 Task: Create Card UI Design Concepts in Board Business Development to Workspace Human Resources. Create Card Brand Guidelines Review in Board Brand Ambassador Program Management to Workspace Human Resources. Create Card UI Design Concepts in Board Market Entry Feasibility Analysis to Workspace Human Resources
Action: Mouse moved to (948, 495)
Screenshot: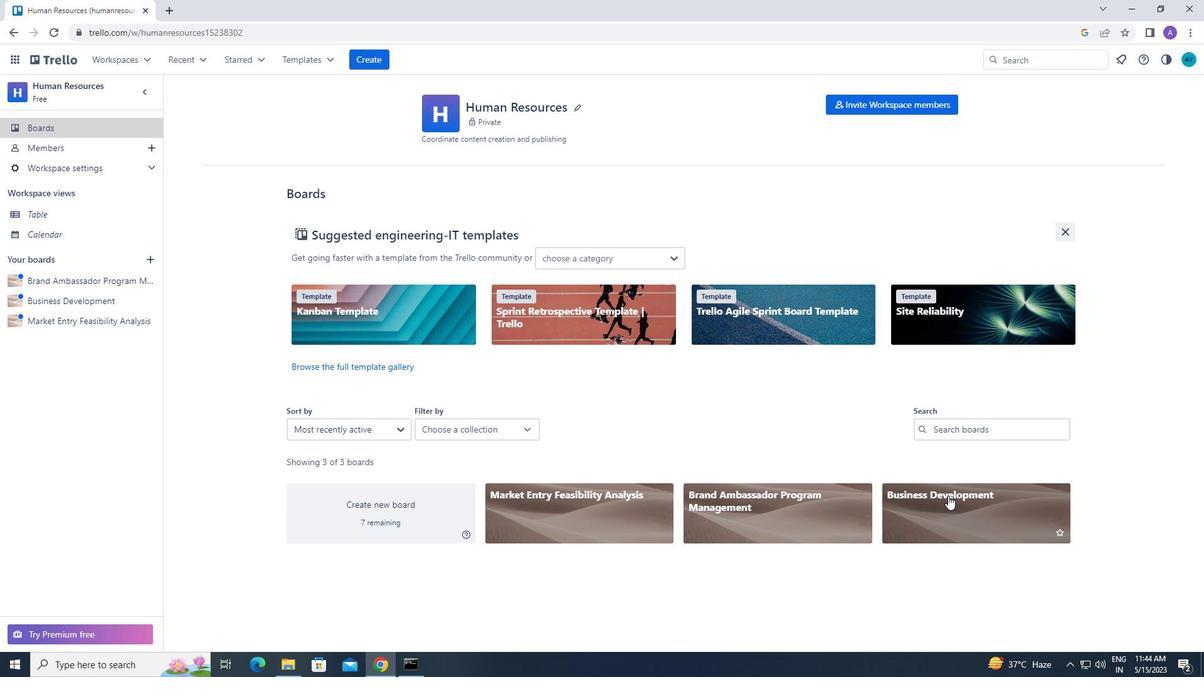 
Action: Mouse pressed left at (948, 495)
Screenshot: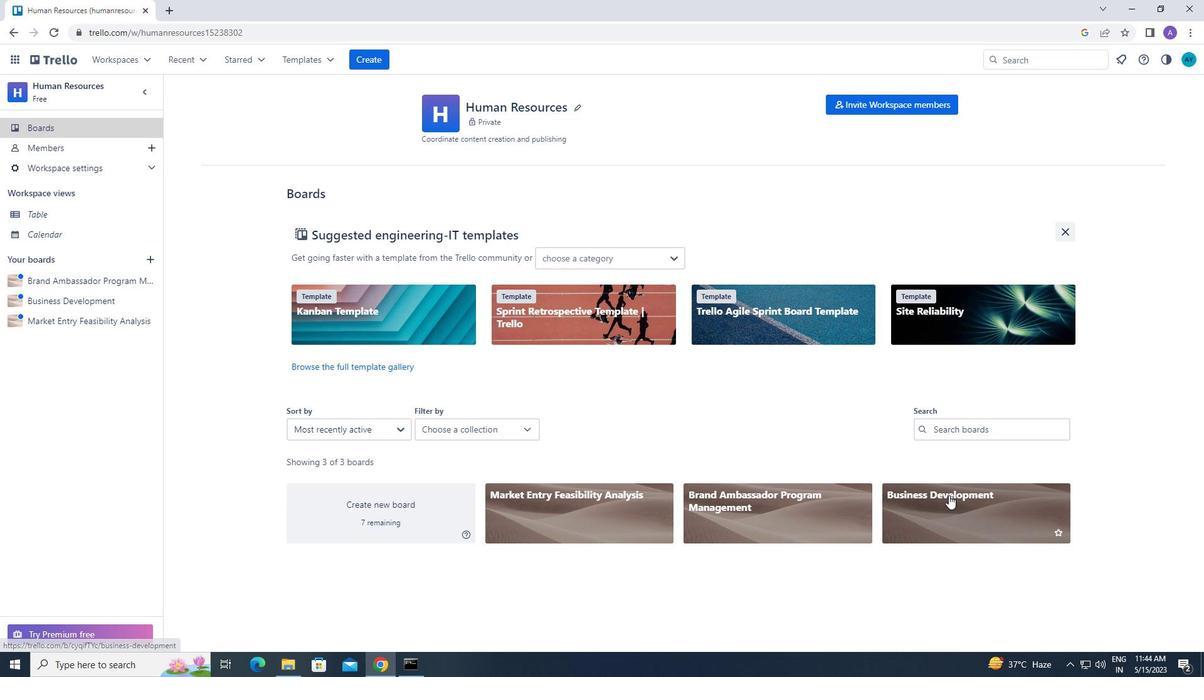 
Action: Mouse moved to (393, 162)
Screenshot: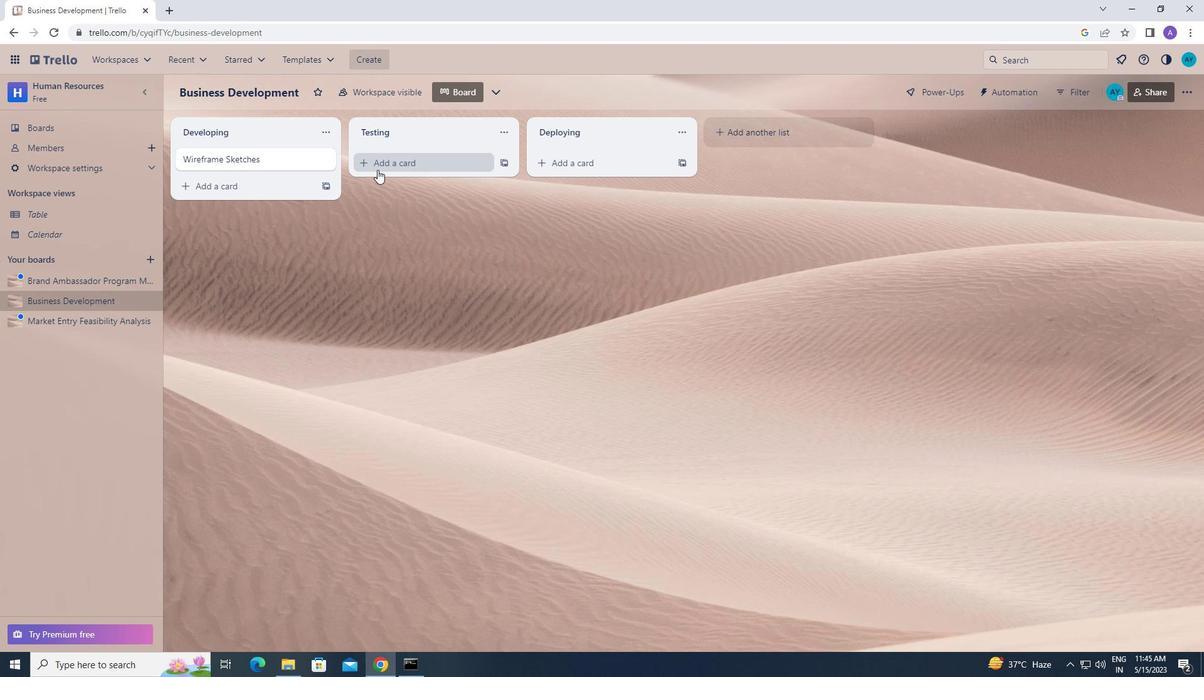 
Action: Mouse pressed left at (393, 162)
Screenshot: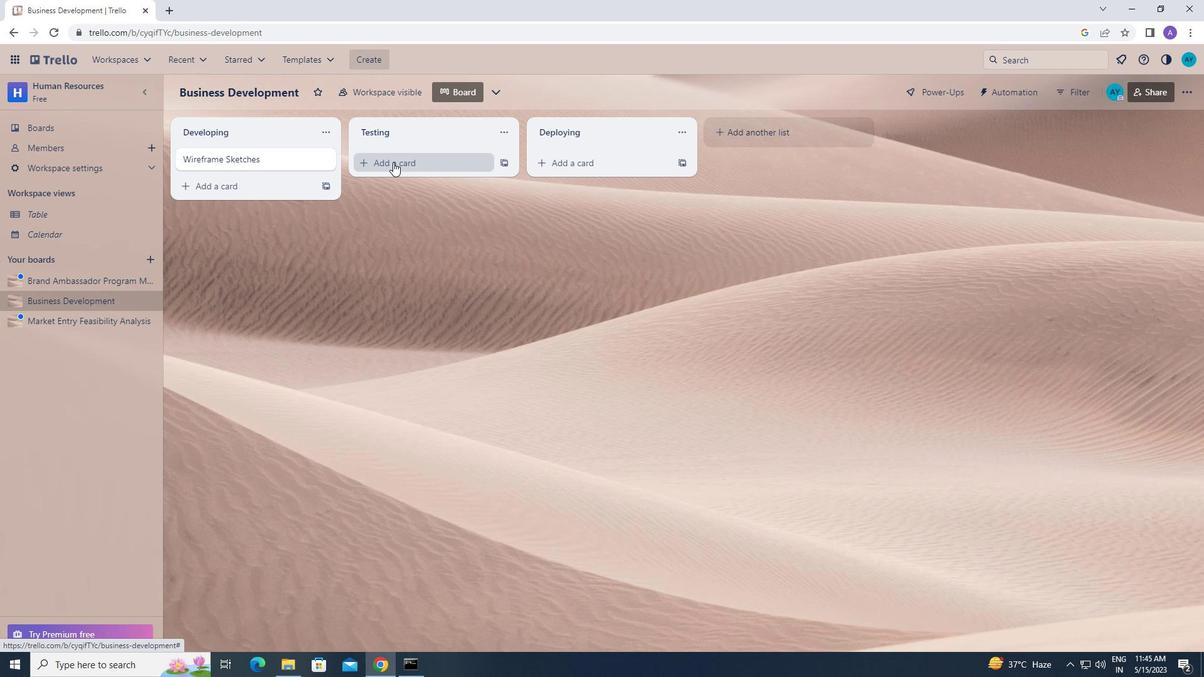 
Action: Mouse pressed left at (393, 162)
Screenshot: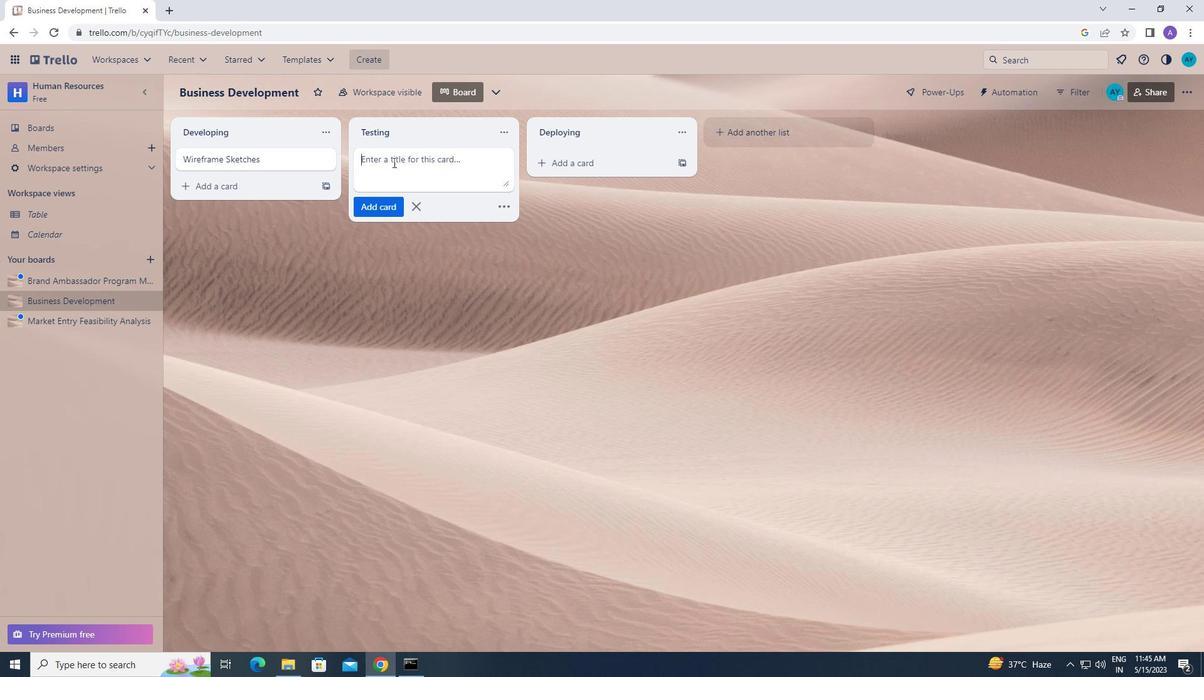 
Action: Key pressed <Key.caps_lock><Key.caps_lock>ui<Key.space>d<Key.caps_lock>esign
Screenshot: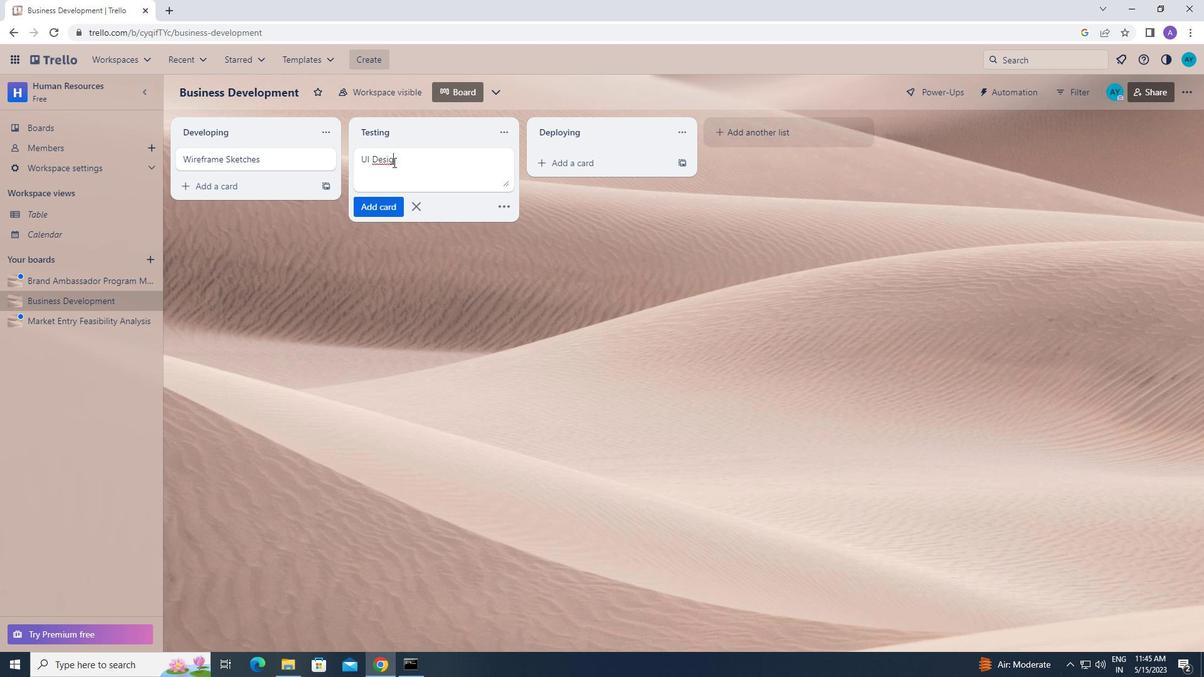 
Action: Mouse moved to (198, 286)
Screenshot: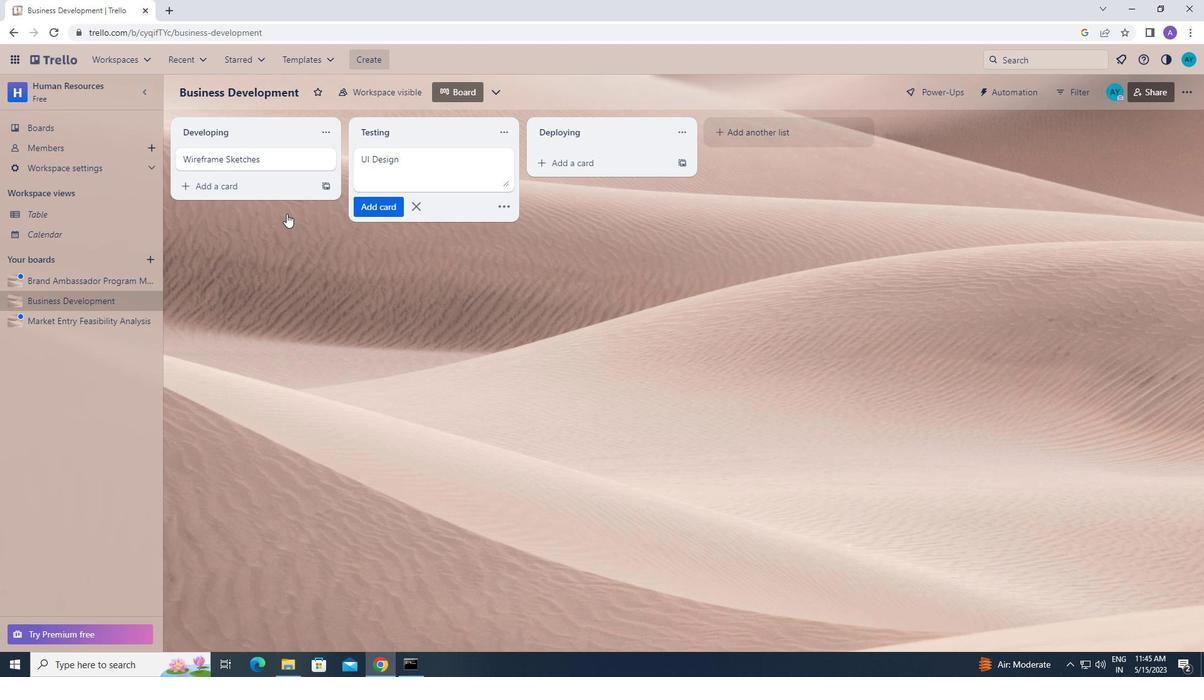 
Action: Key pressed <Key.space><Key.caps_lock>c<Key.caps_lock>oncepts<Key.enter>
Screenshot: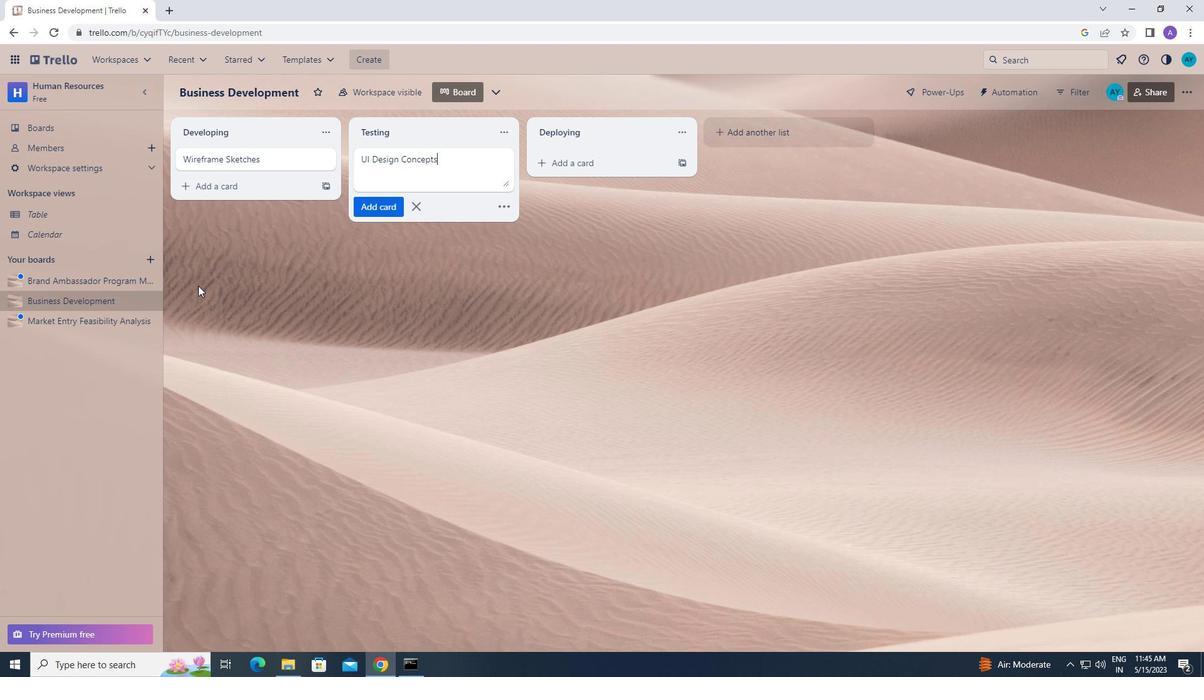 
Action: Mouse moved to (112, 52)
Screenshot: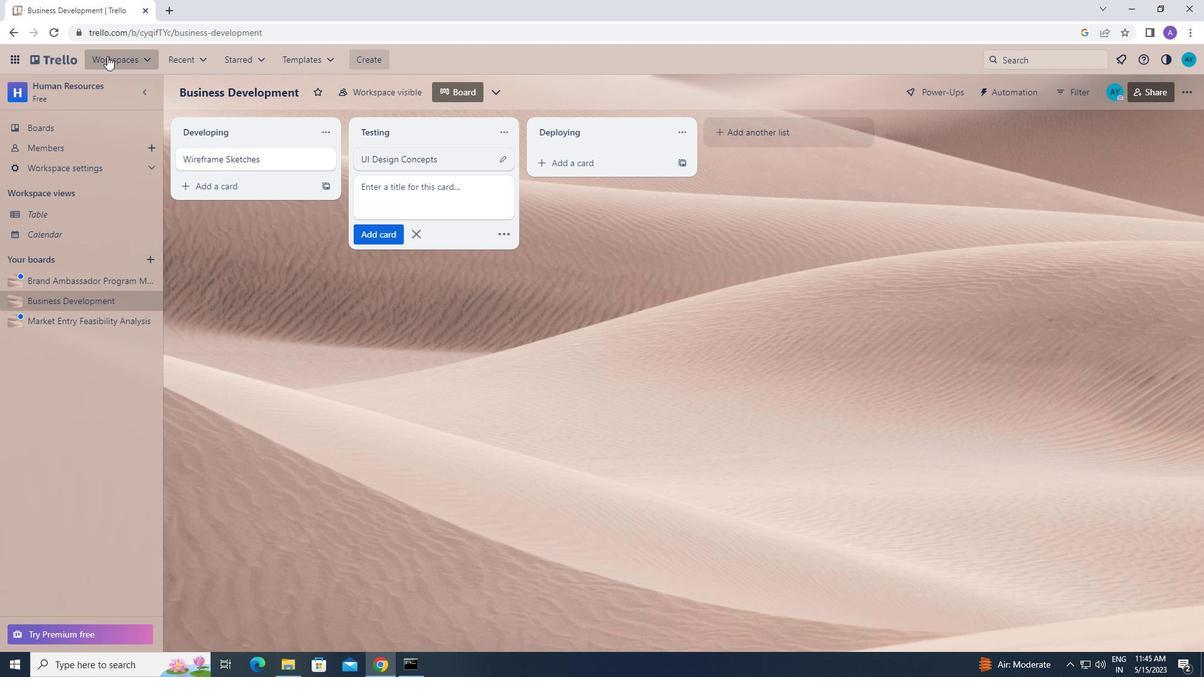 
Action: Mouse pressed left at (112, 52)
Screenshot: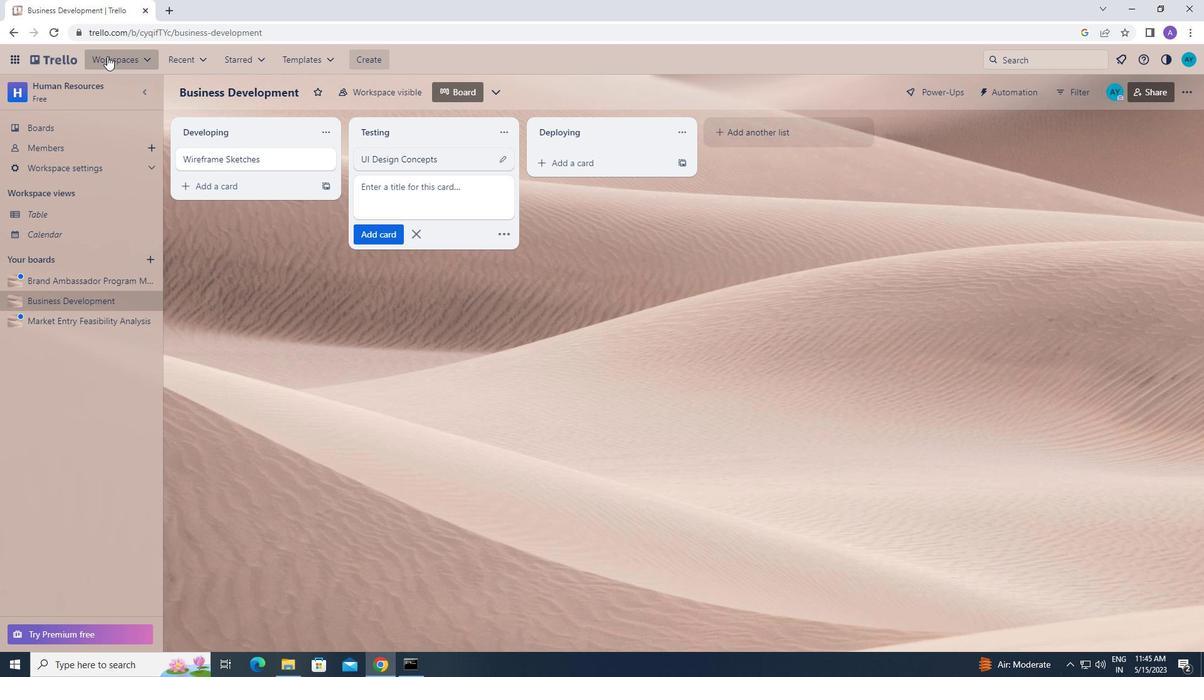 
Action: Mouse moved to (154, 430)
Screenshot: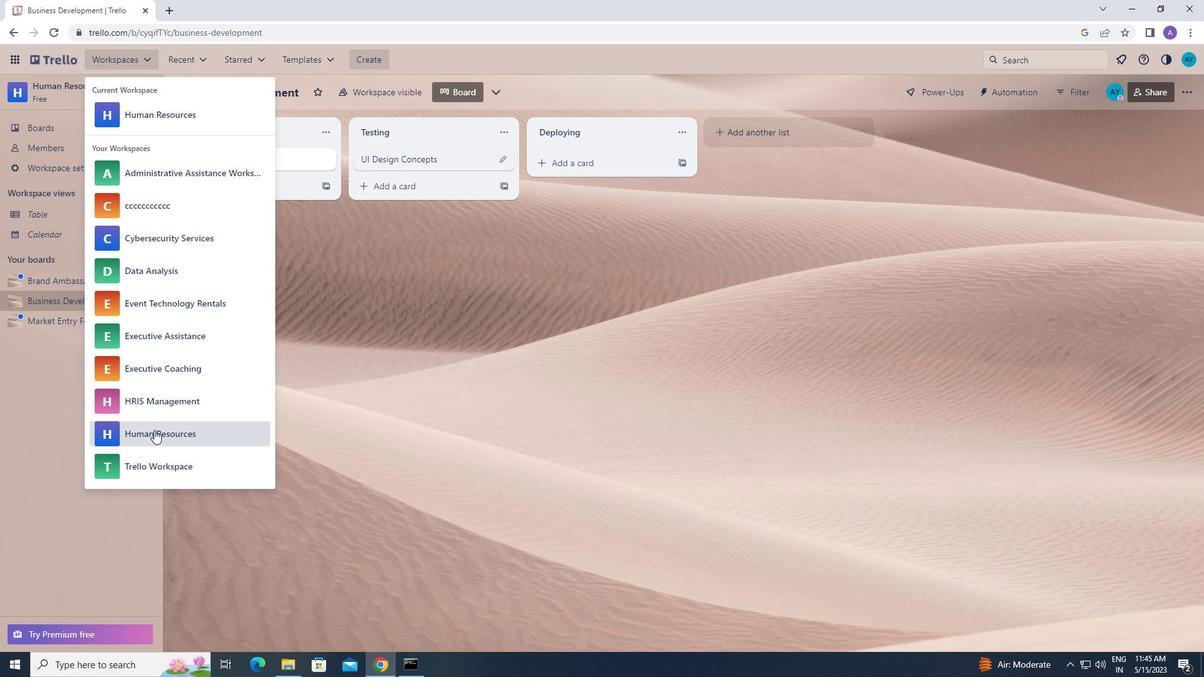 
Action: Mouse pressed left at (154, 430)
Screenshot: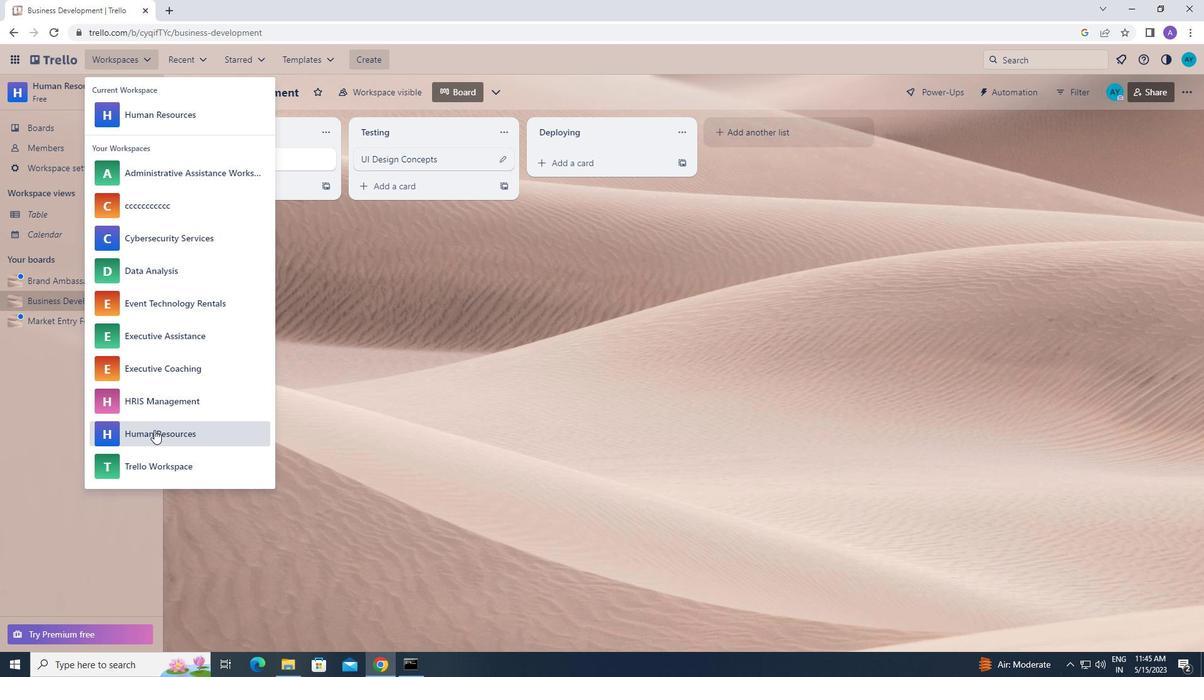 
Action: Mouse moved to (918, 501)
Screenshot: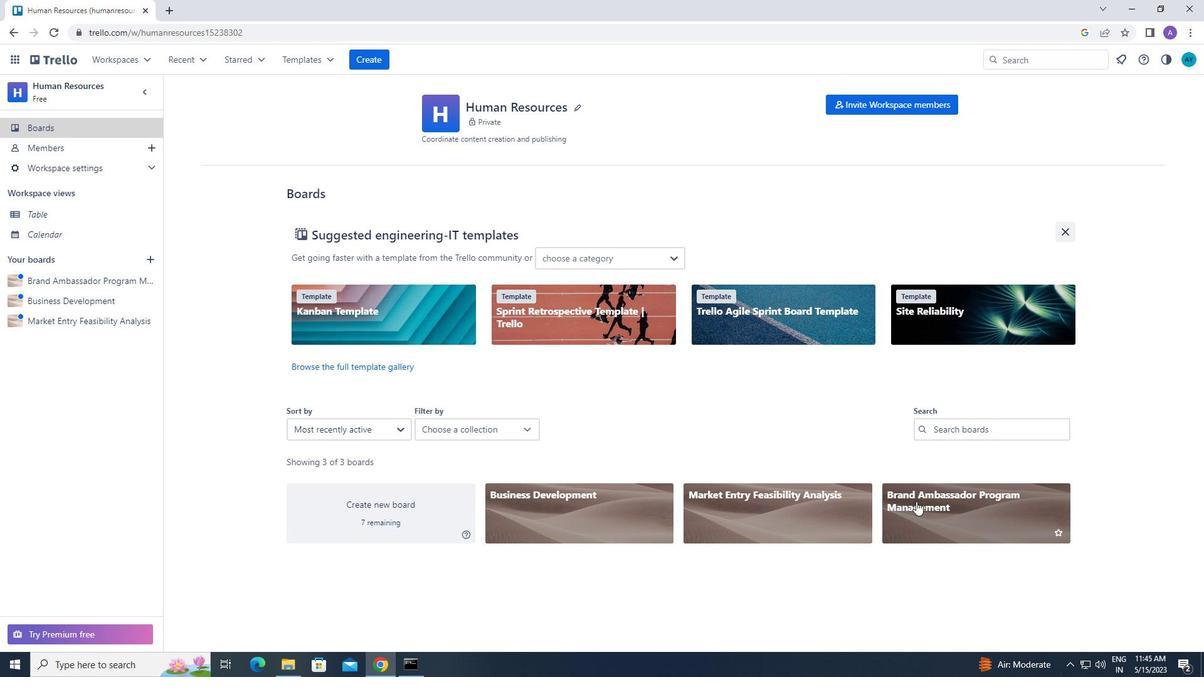 
Action: Mouse pressed left at (918, 501)
Screenshot: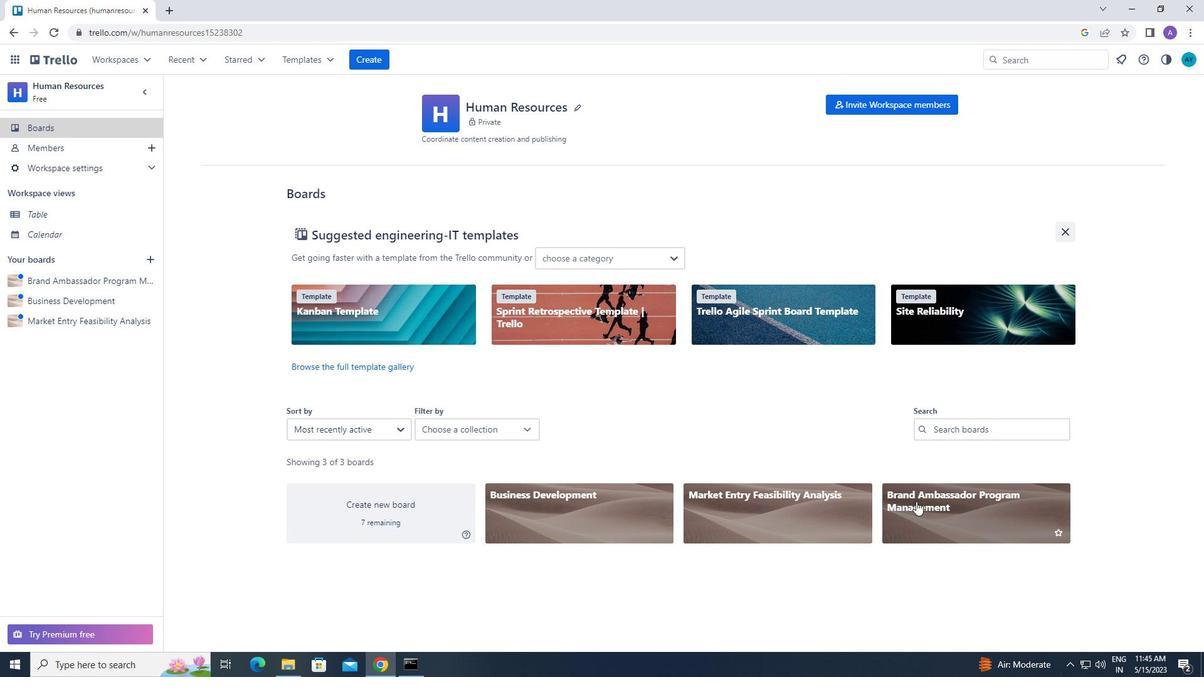
Action: Mouse moved to (423, 162)
Screenshot: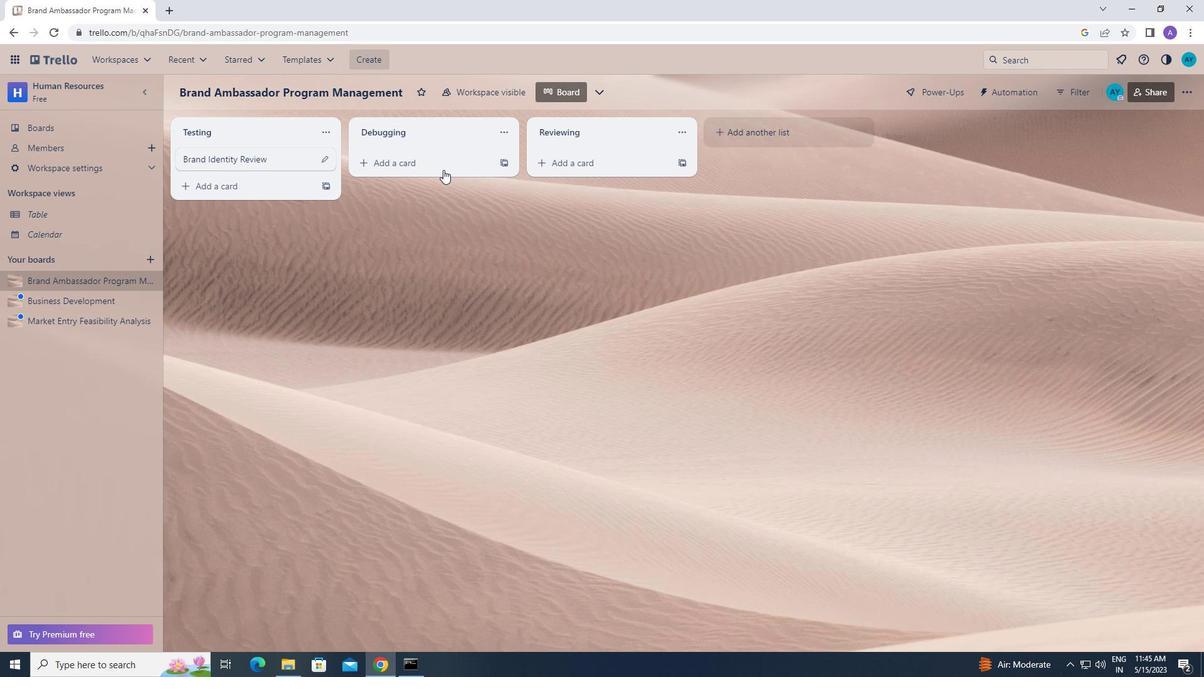 
Action: Mouse pressed left at (423, 162)
Screenshot: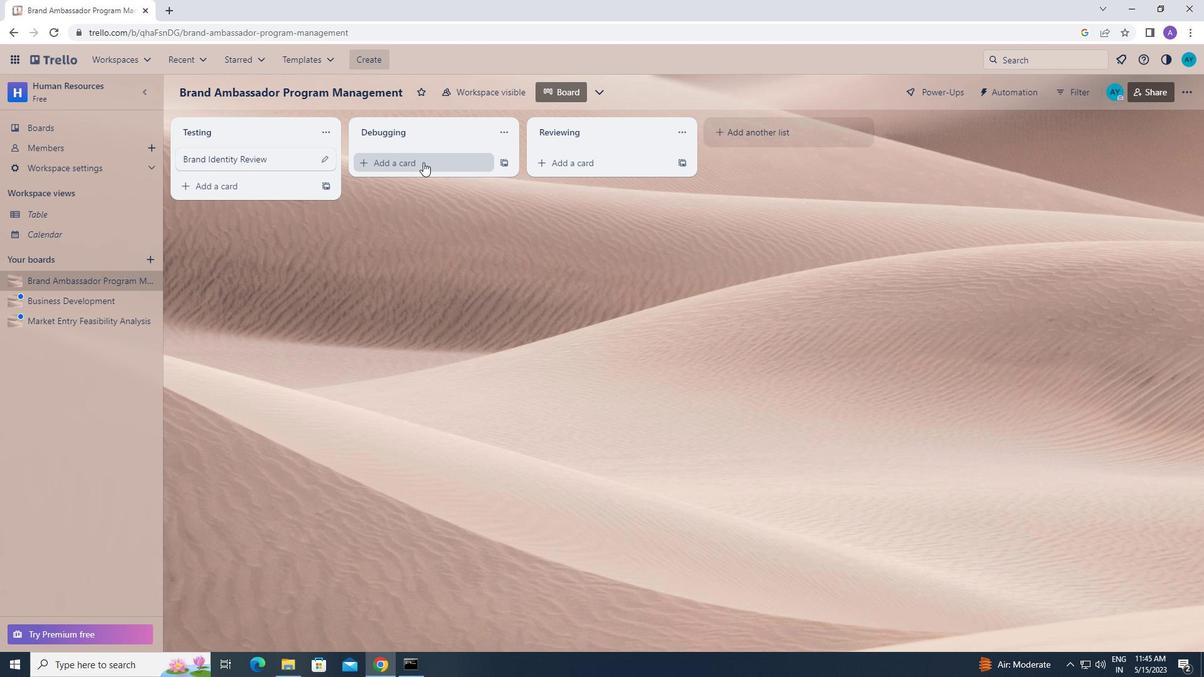 
Action: Mouse moved to (421, 168)
Screenshot: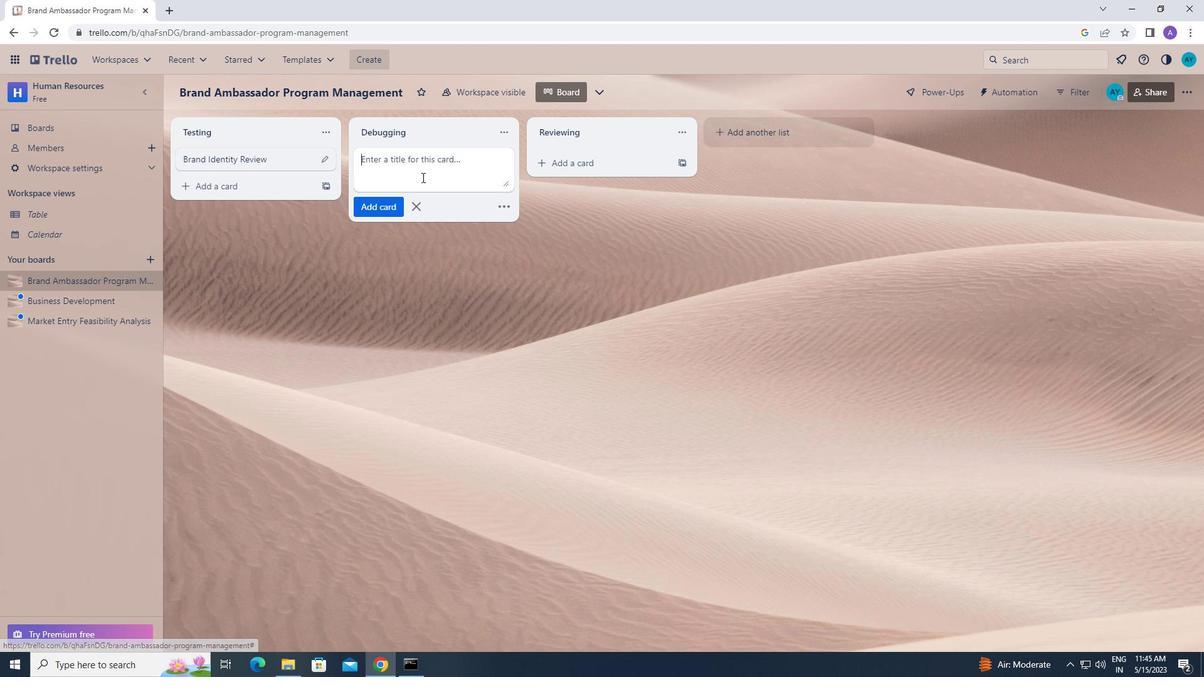 
Action: Mouse pressed left at (421, 168)
Screenshot: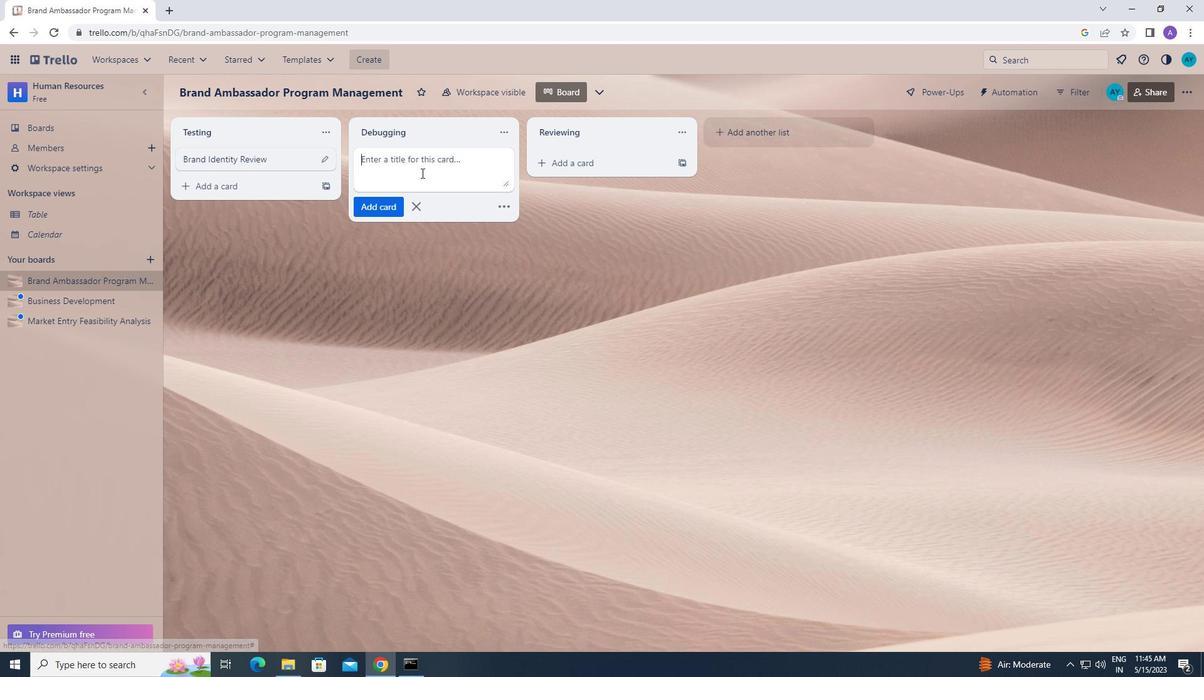 
Action: Key pressed <Key.caps_lock>b<Key.caps_lock>rand<Key.space><Key.caps_lock>g<Key.caps_lock>uidelines<Key.space><Key.caps_lock>r<Key.caps_lock>e
Screenshot: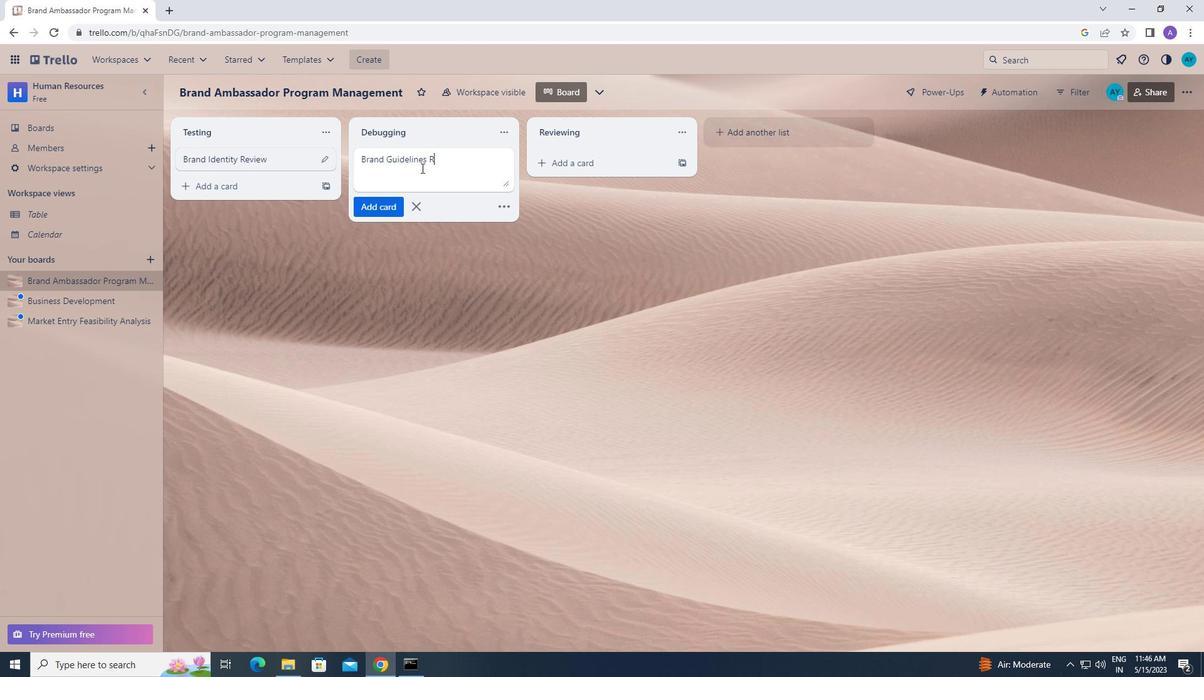 
Action: Mouse moved to (548, 183)
Screenshot: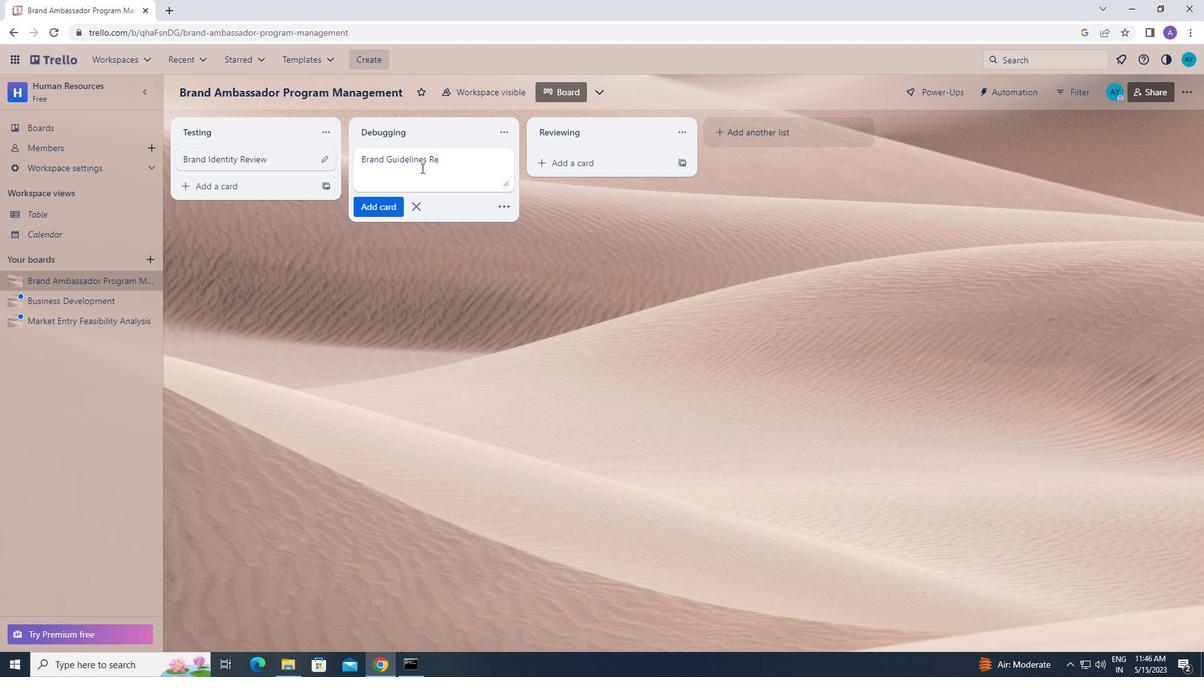 
Action: Key pressed view<Key.enter>
Screenshot: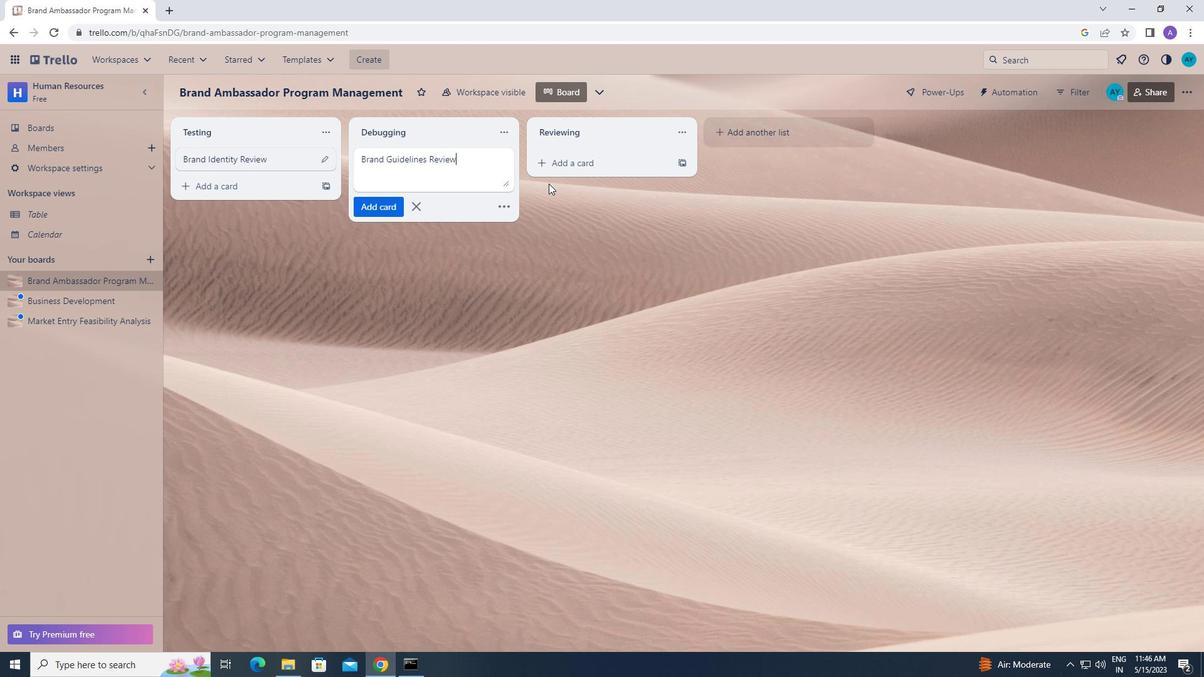 
Action: Mouse moved to (113, 57)
Screenshot: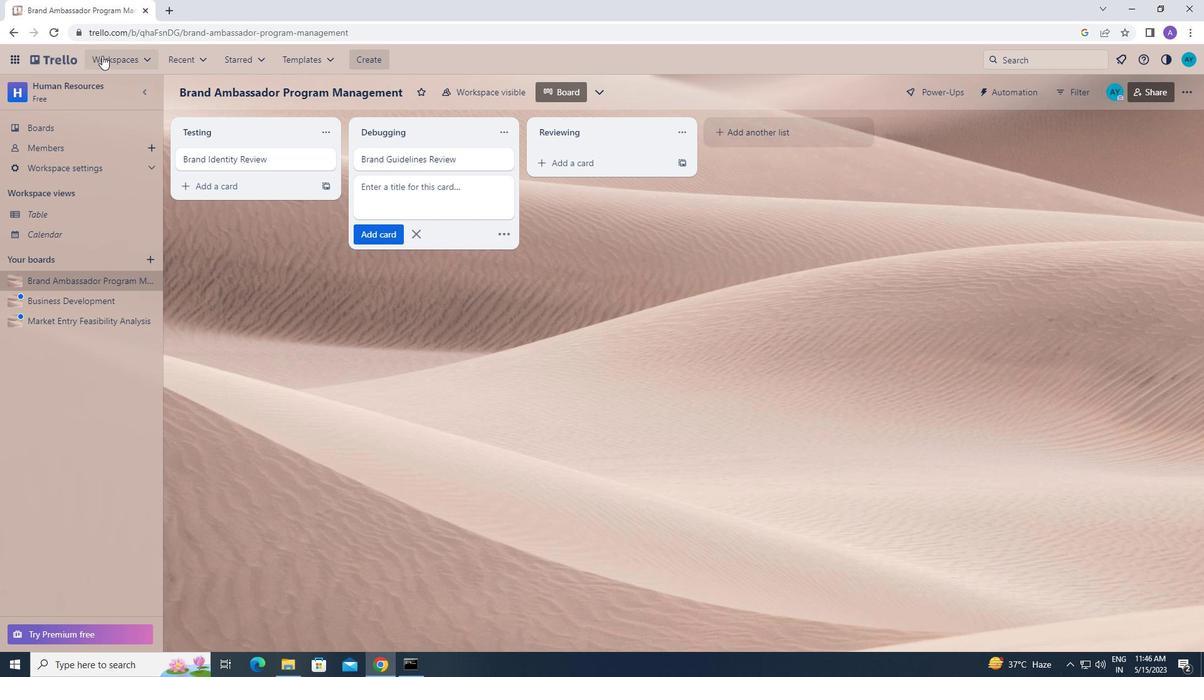 
Action: Mouse pressed left at (113, 57)
Screenshot: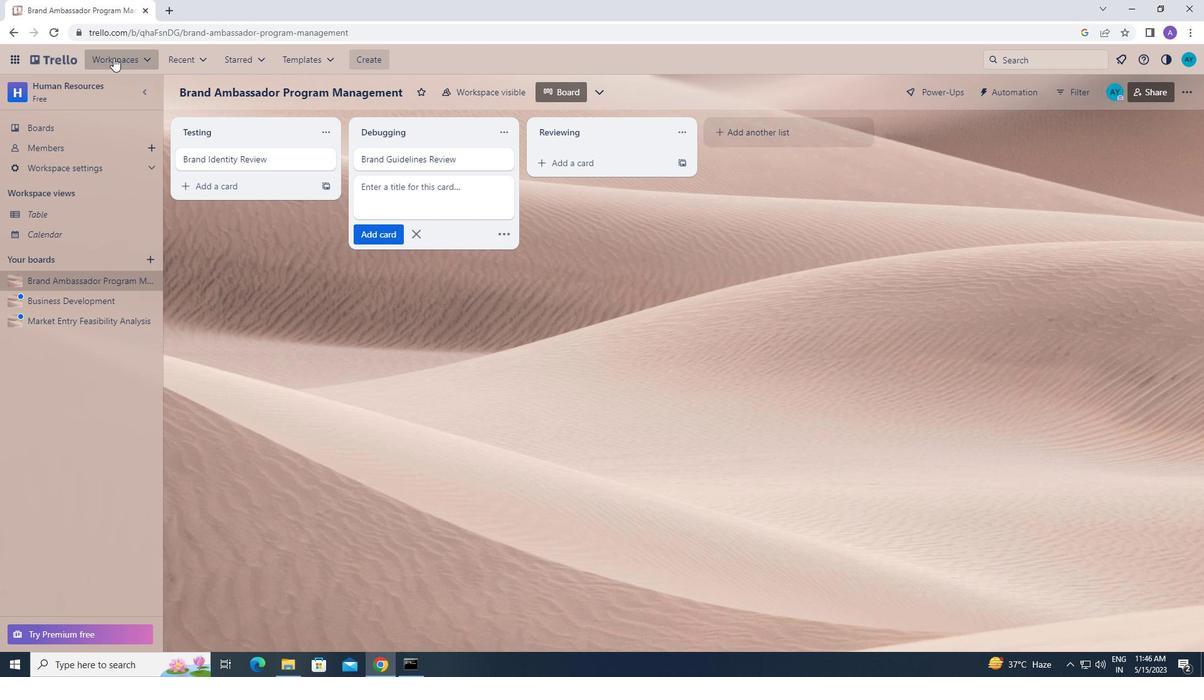 
Action: Mouse moved to (183, 429)
Screenshot: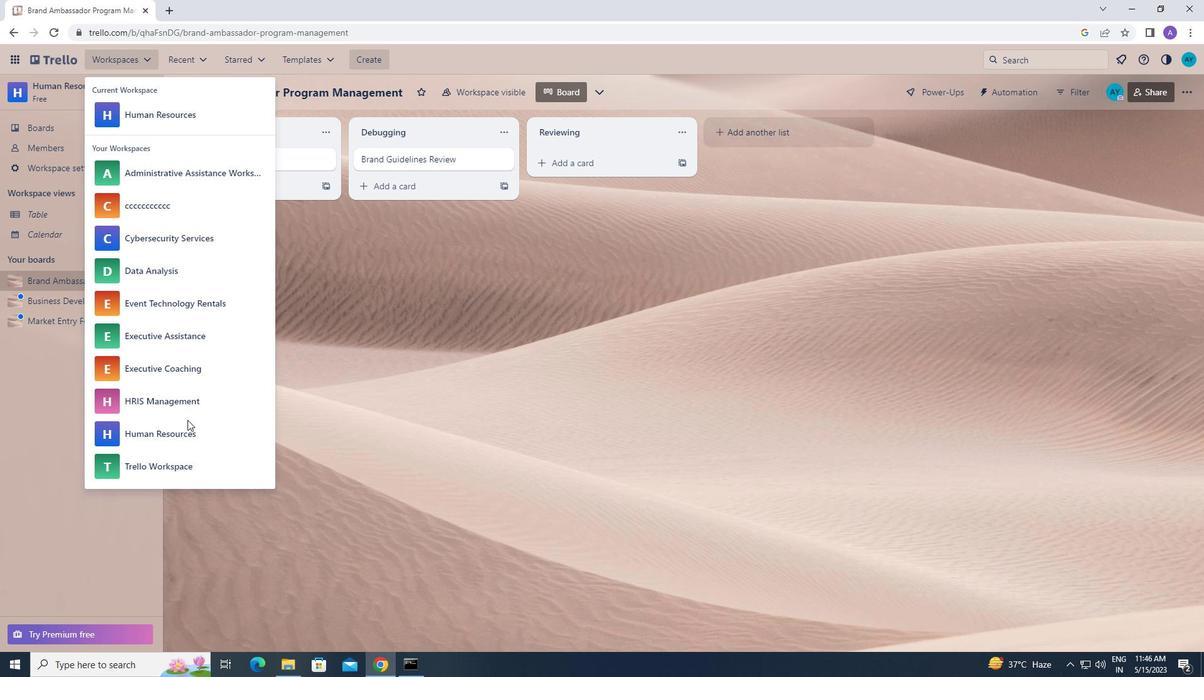 
Action: Mouse pressed left at (183, 429)
Screenshot: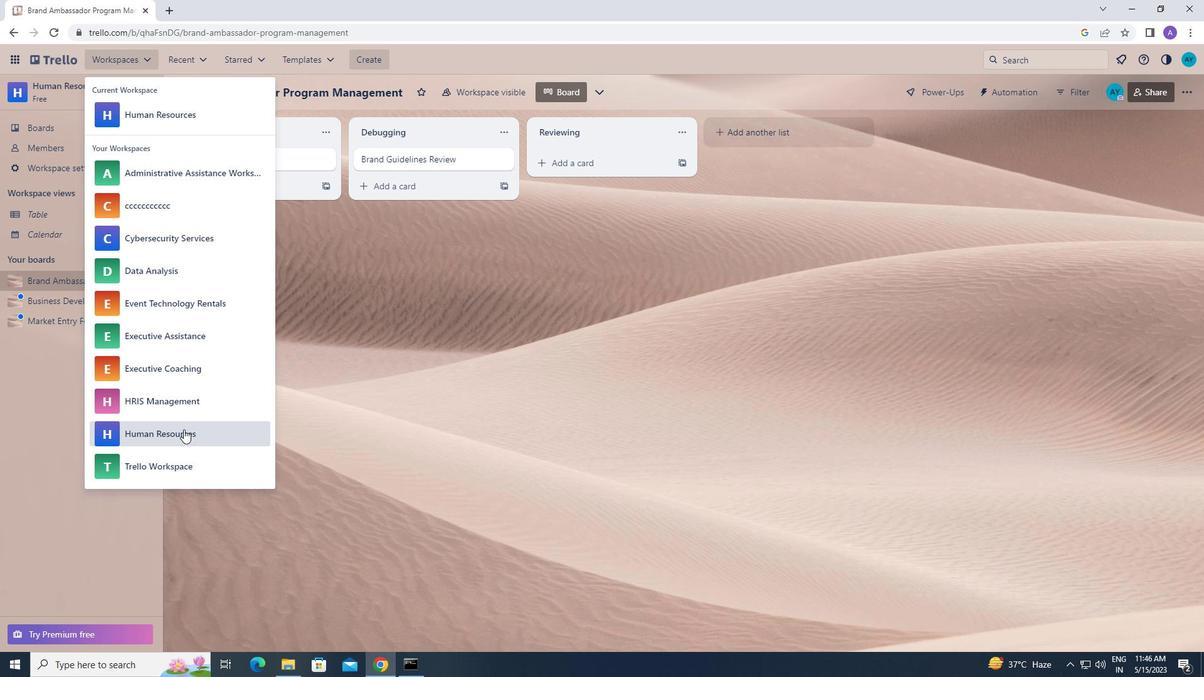 
Action: Mouse moved to (948, 512)
Screenshot: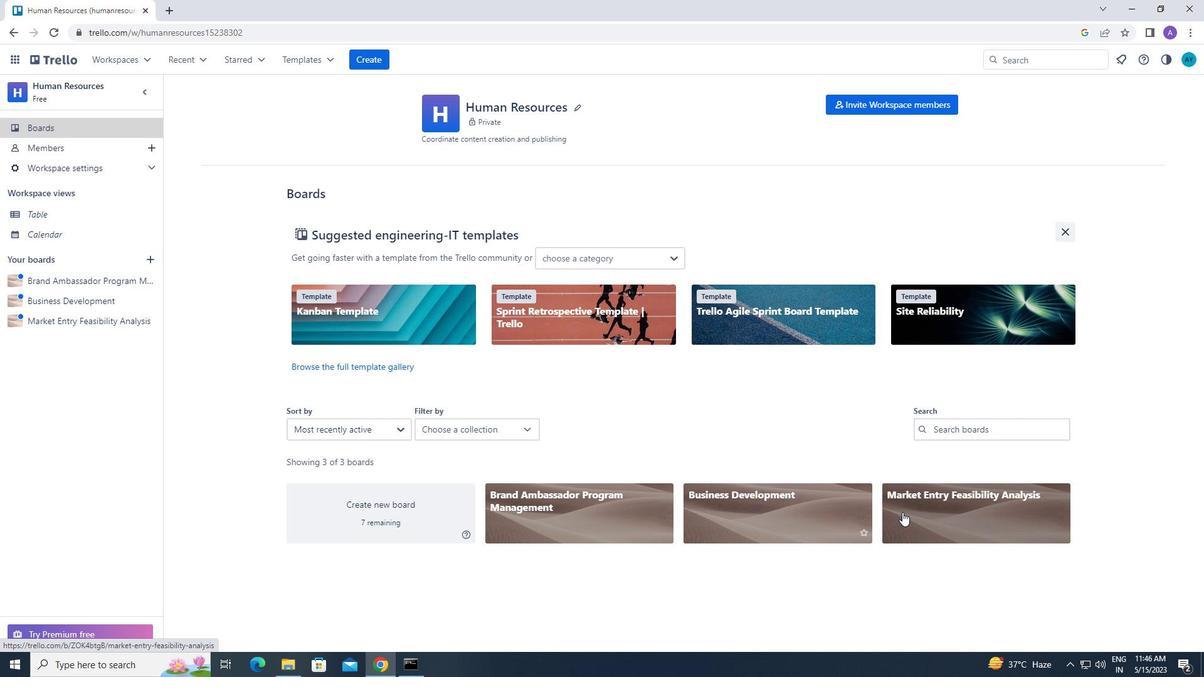
Action: Mouse pressed left at (948, 512)
Screenshot: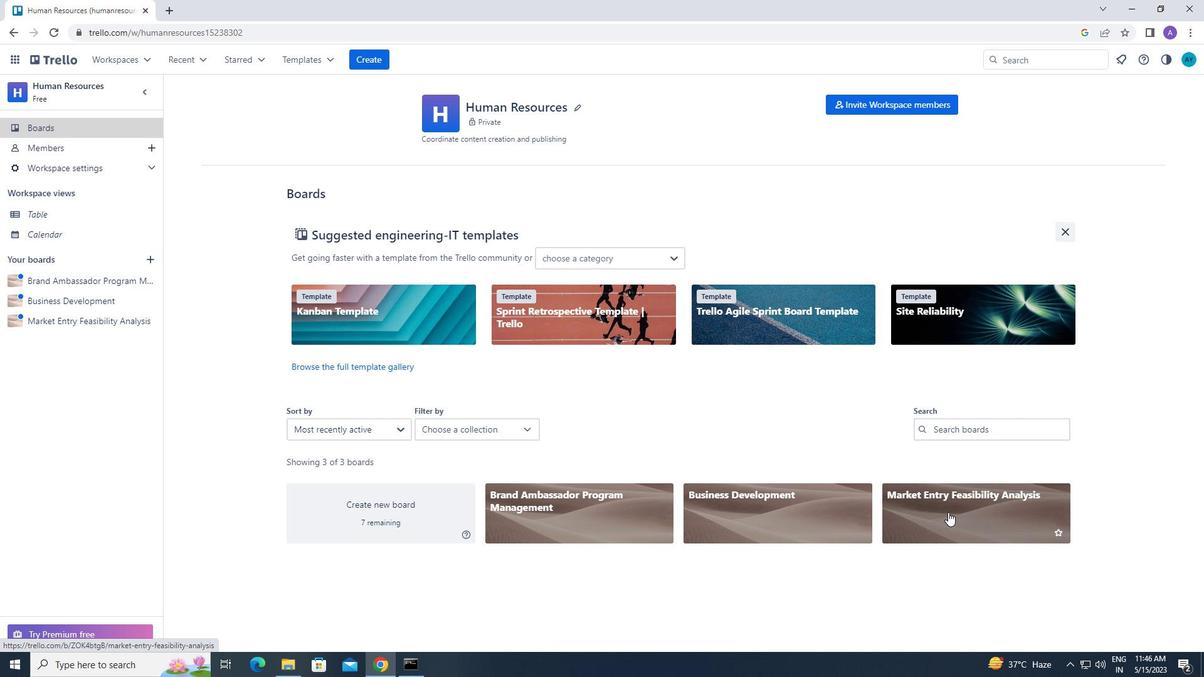
Action: Mouse moved to (439, 162)
Screenshot: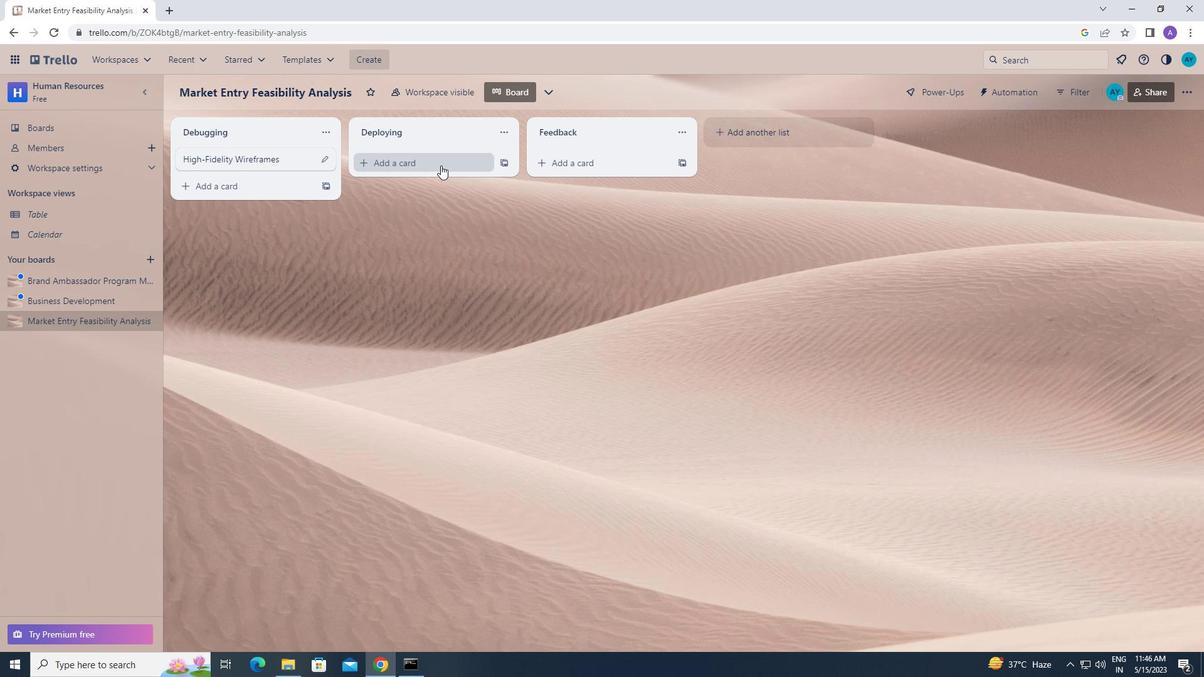 
Action: Mouse pressed left at (439, 162)
Screenshot: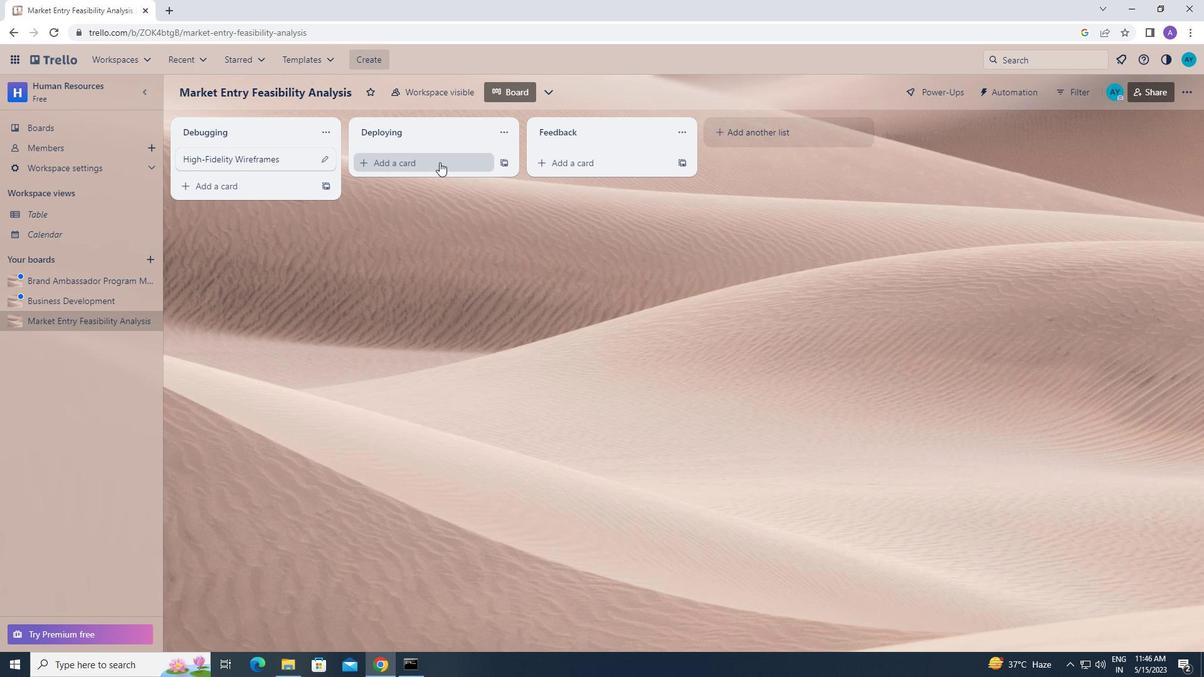 
Action: Mouse moved to (420, 169)
Screenshot: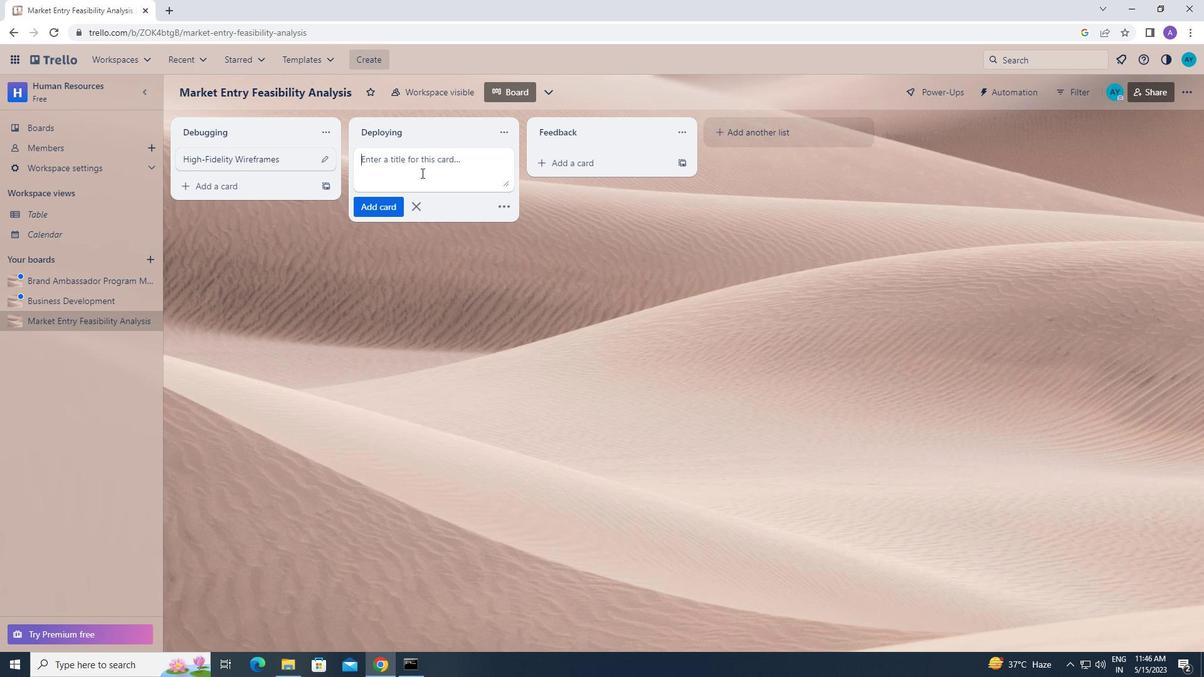 
Action: Mouse pressed left at (420, 169)
Screenshot: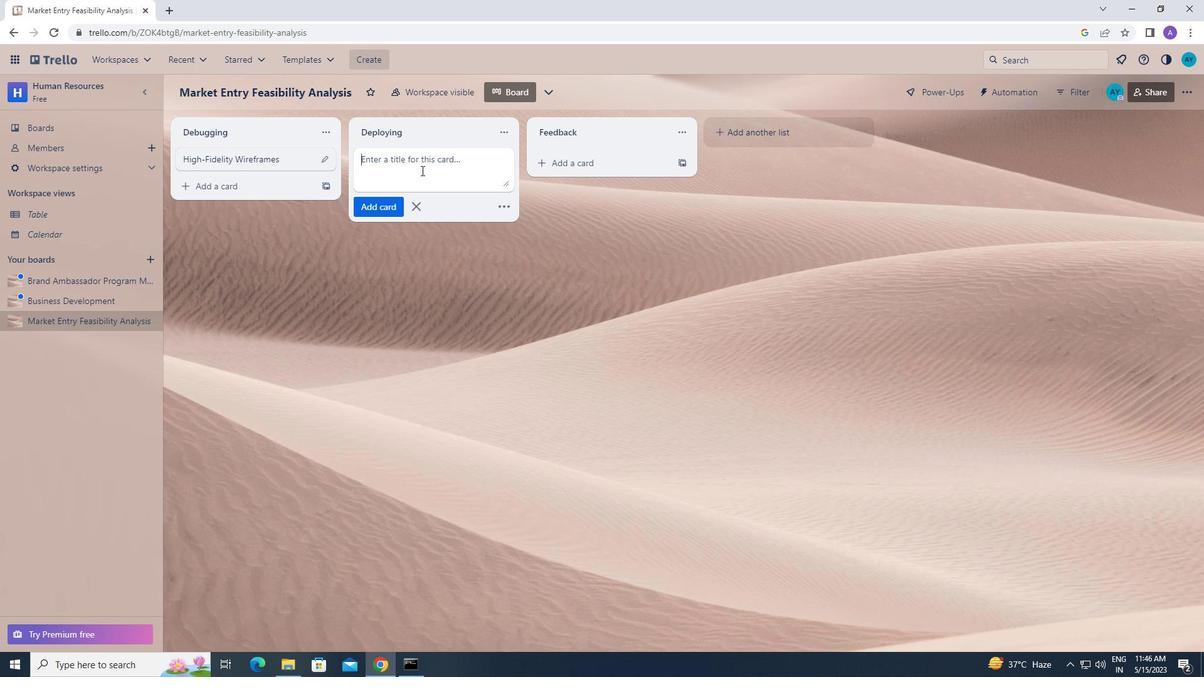 
Action: Key pressed <Key.caps_lock>ui<Key.space>de<Key.backspace><Key.caps_lock>esign<Key.space><Key.caps_lock>c<Key.caps_lock>oncepts<Key.enter>
Screenshot: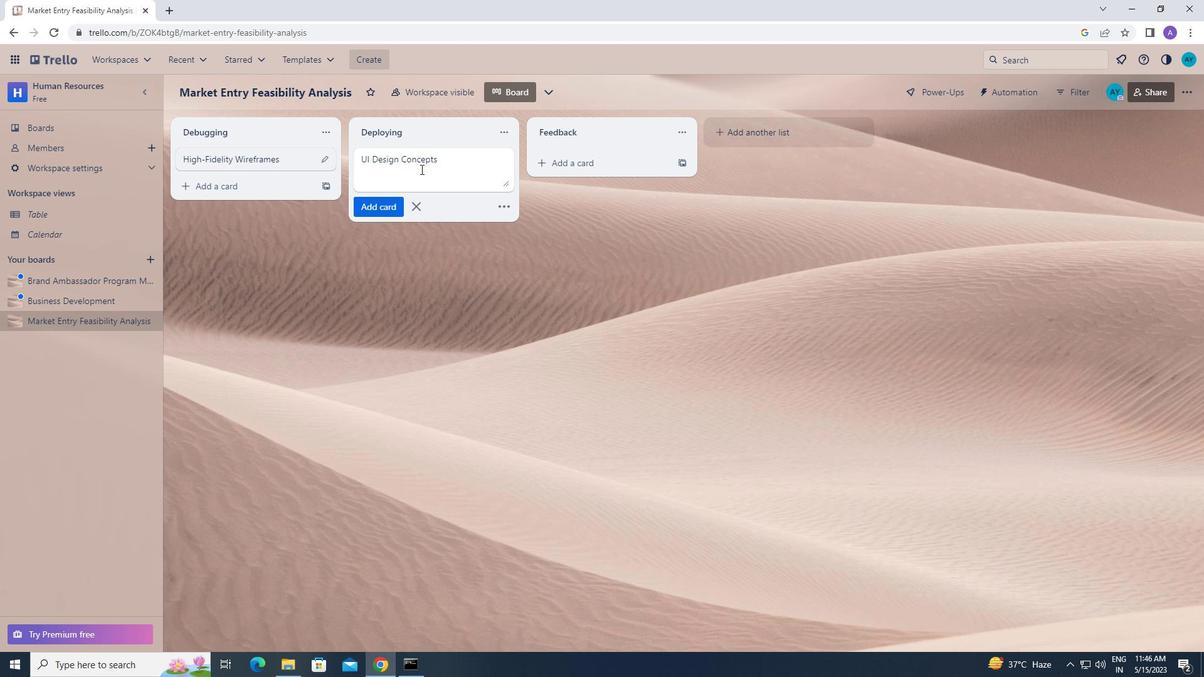 
Action: Mouse moved to (334, 173)
Screenshot: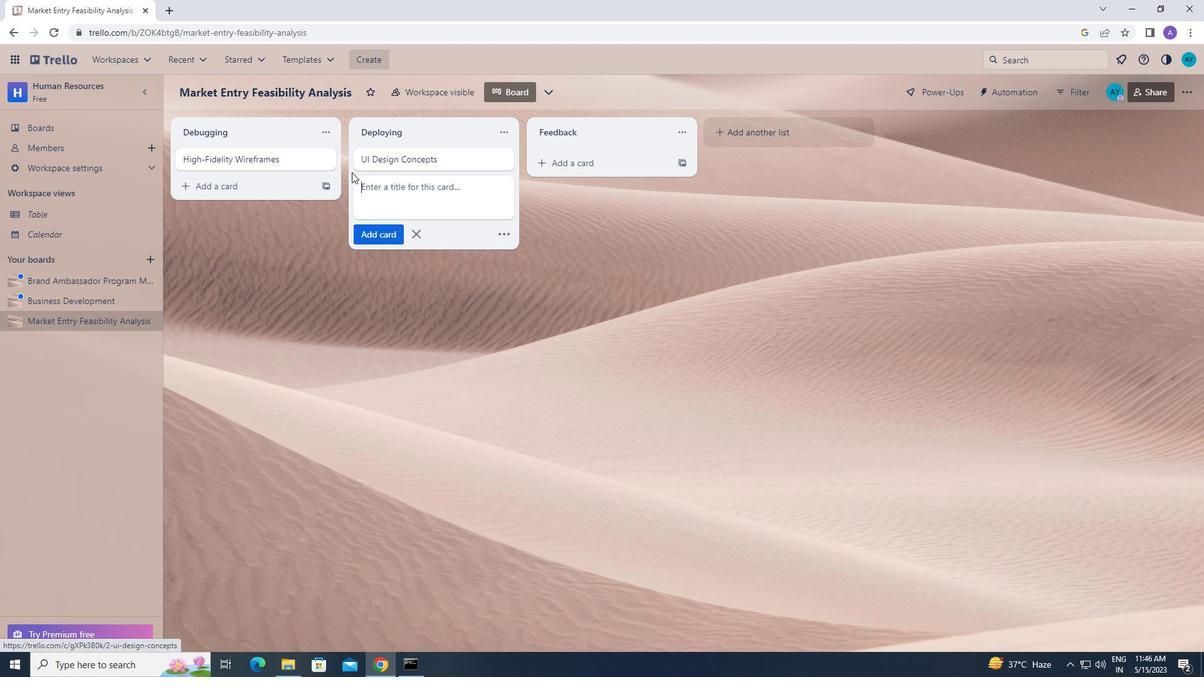 
